 Task: Create Card Server Migration in Board Customer Acquisition Cost to Workspace Business Intelligence and Analytics. Create Card Operations Management Review in Board Customer Advocacy to Workspace Business Intelligence and Analytics. Create Card Disaster Recovery Planning in Board Business Model SWOT Analysis and Planning to Workspace Business Intelligence and Analytics
Action: Mouse moved to (82, 303)
Screenshot: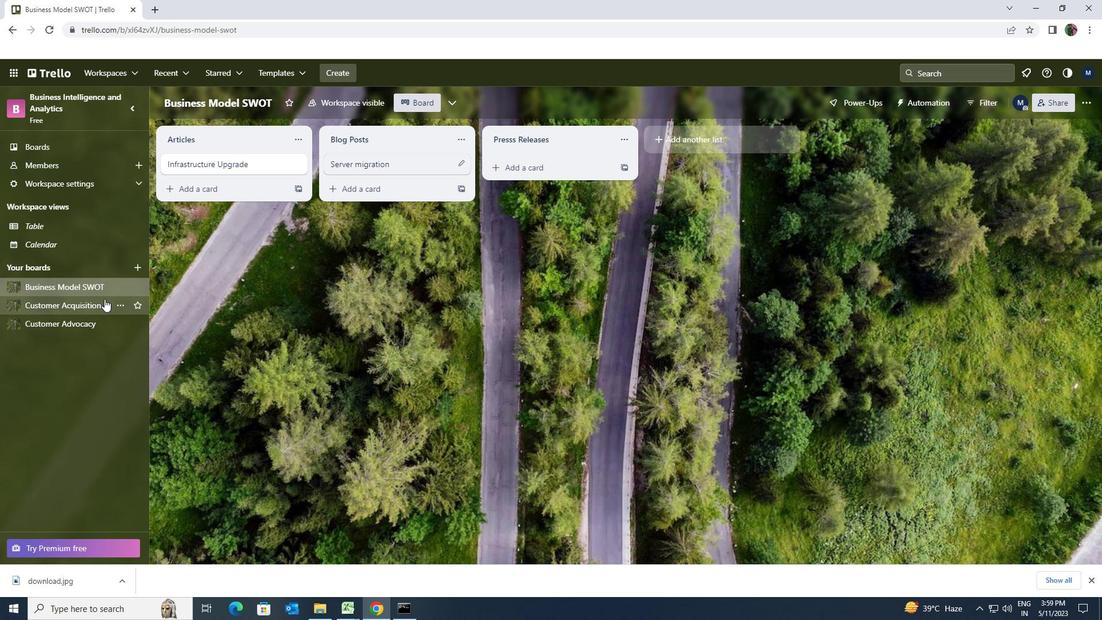 
Action: Mouse pressed left at (82, 303)
Screenshot: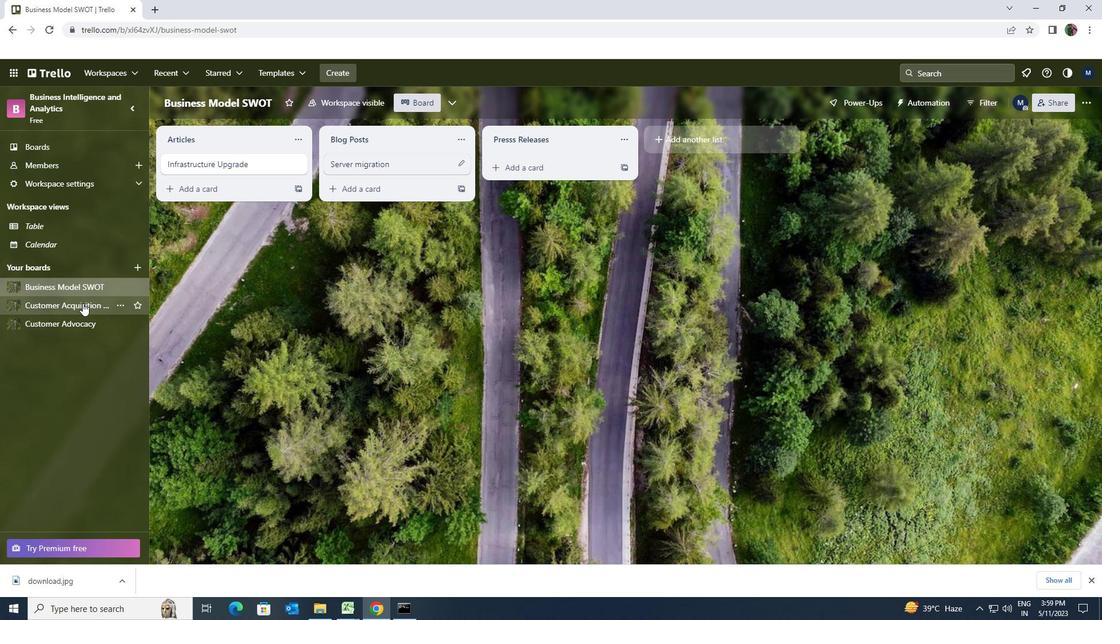
Action: Mouse moved to (525, 167)
Screenshot: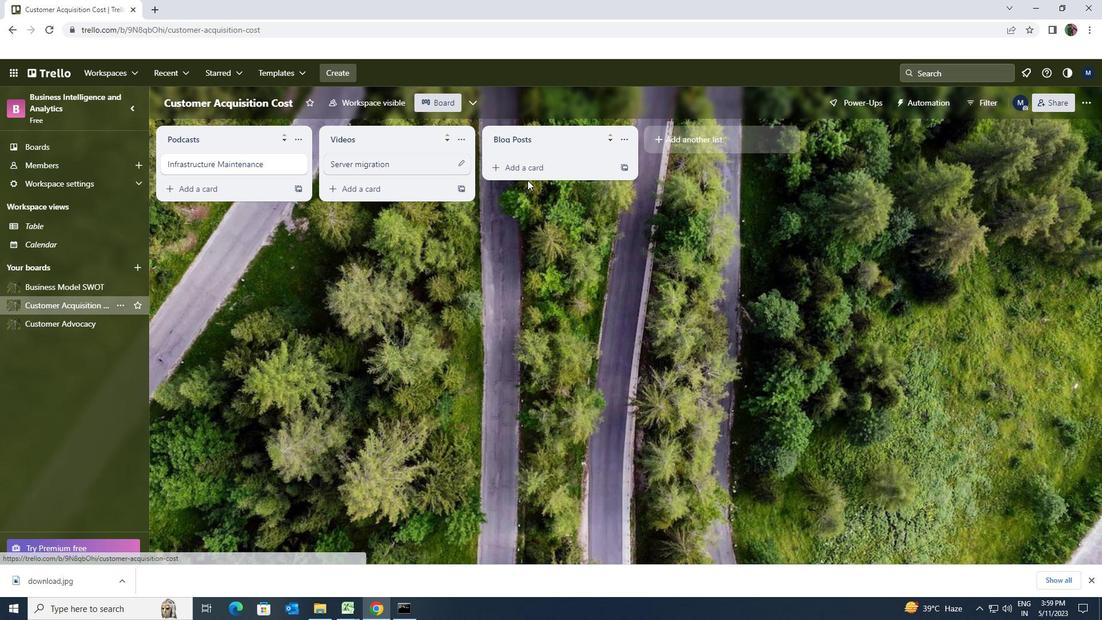 
Action: Mouse pressed left at (525, 167)
Screenshot: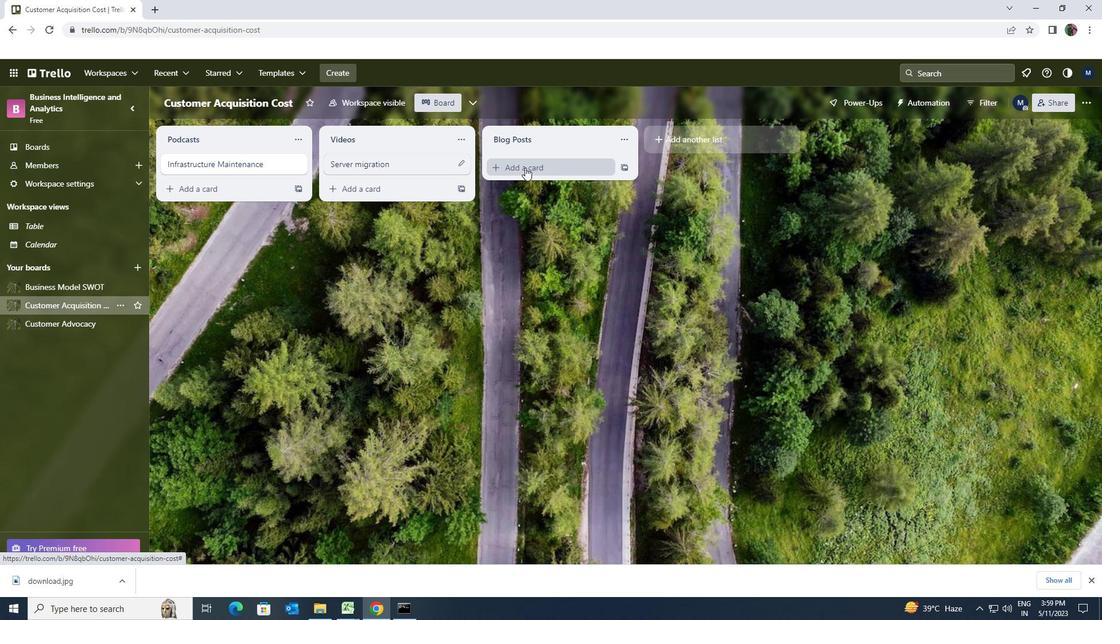 
Action: Key pressed <Key.shift>SERVER<Key.space>MIGRATION
Screenshot: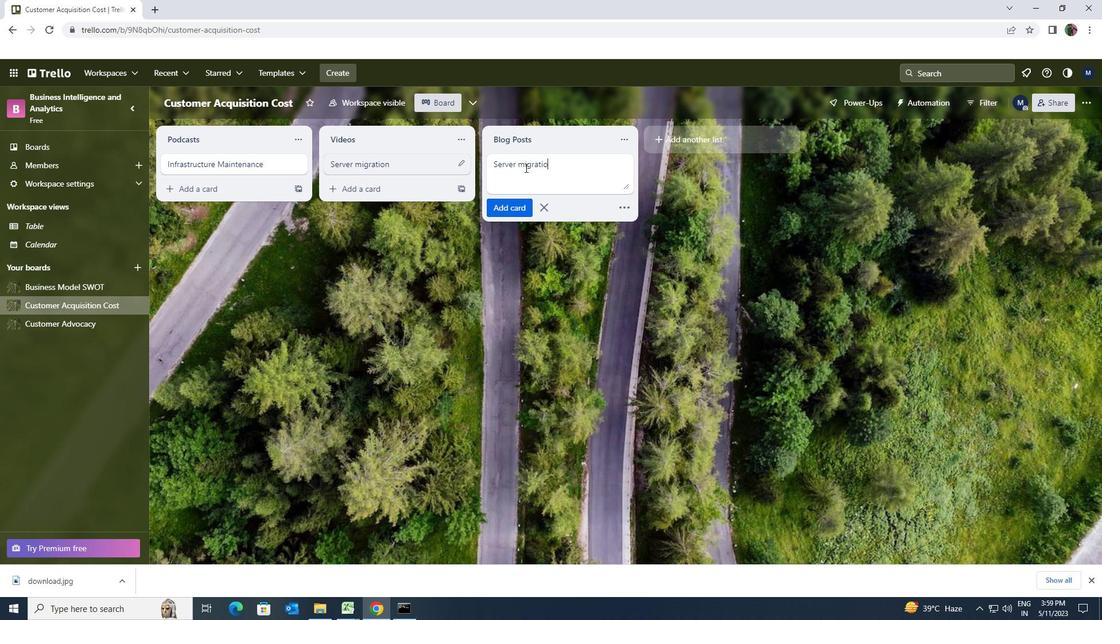 
Action: Mouse moved to (519, 204)
Screenshot: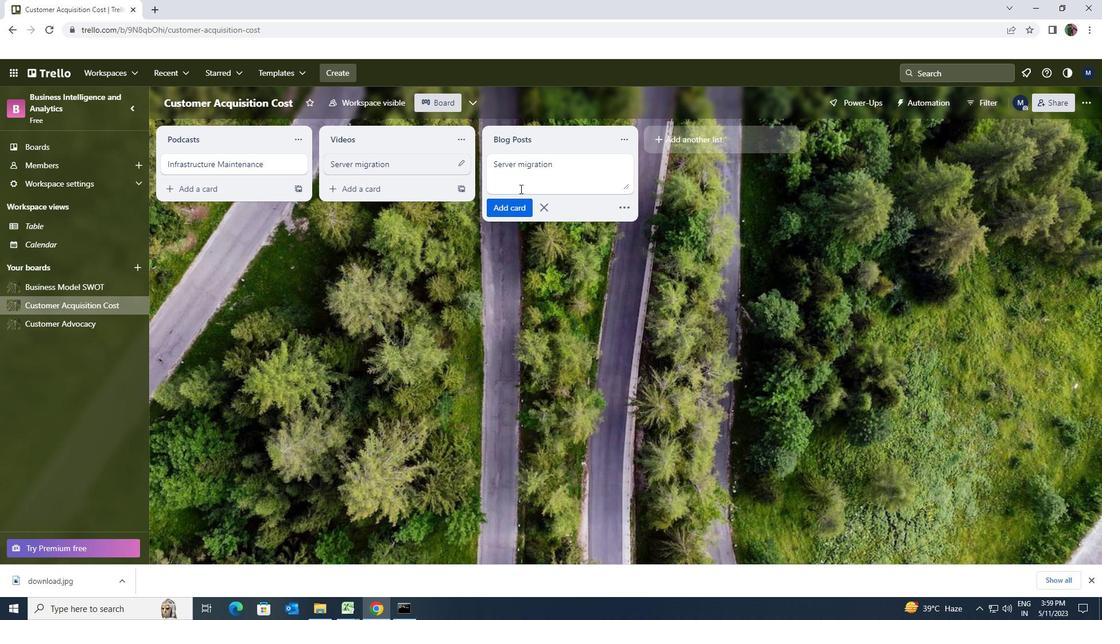 
Action: Mouse pressed left at (519, 204)
Screenshot: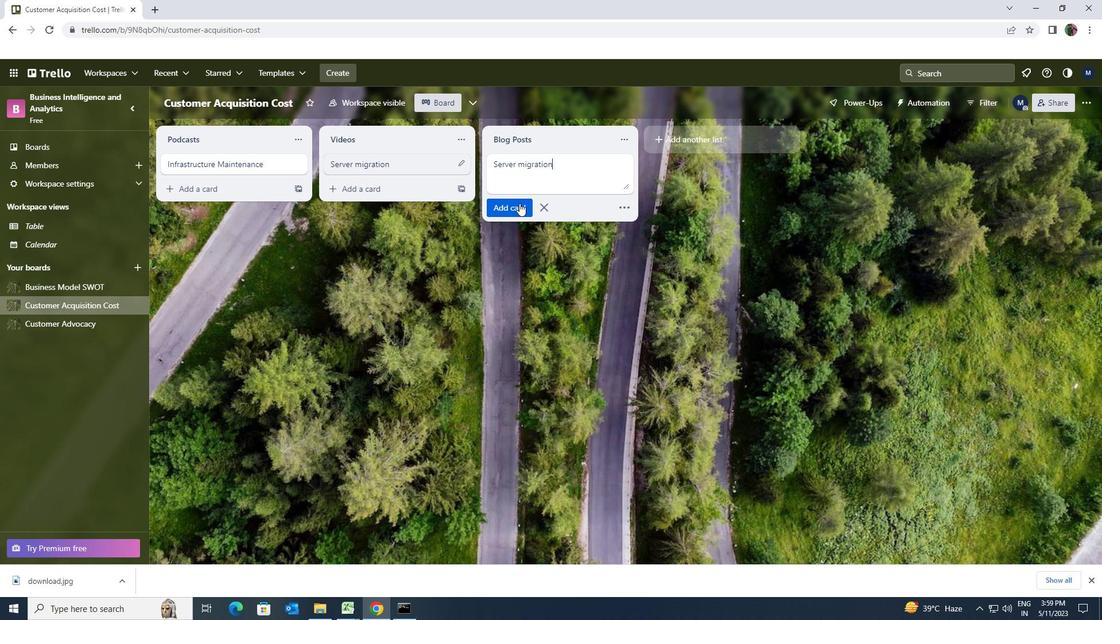 
Action: Mouse moved to (73, 322)
Screenshot: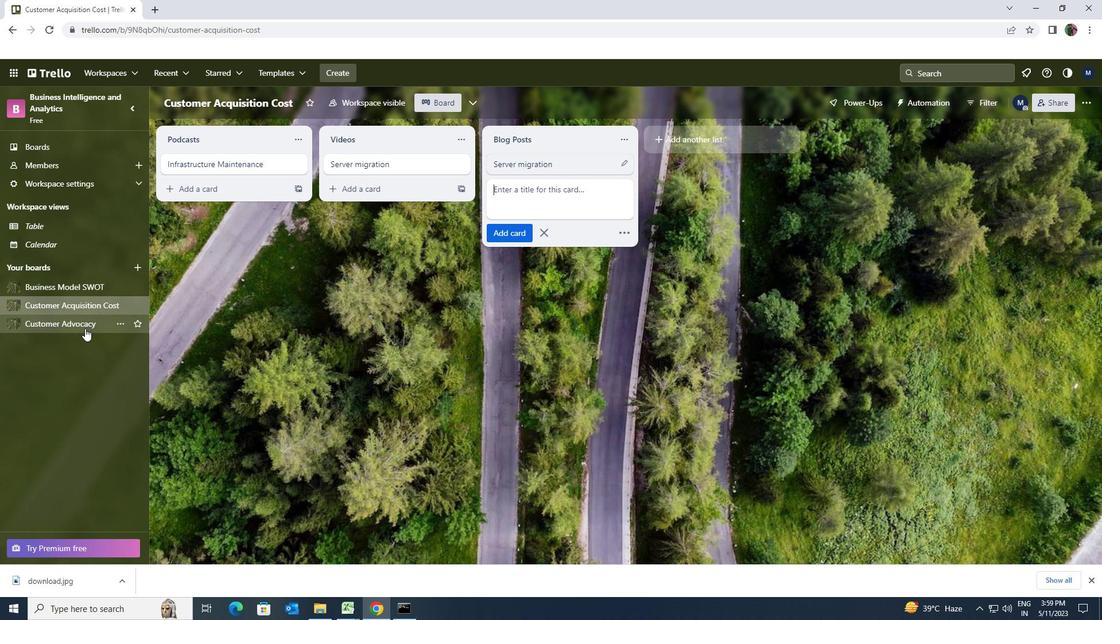 
Action: Mouse pressed left at (73, 322)
Screenshot: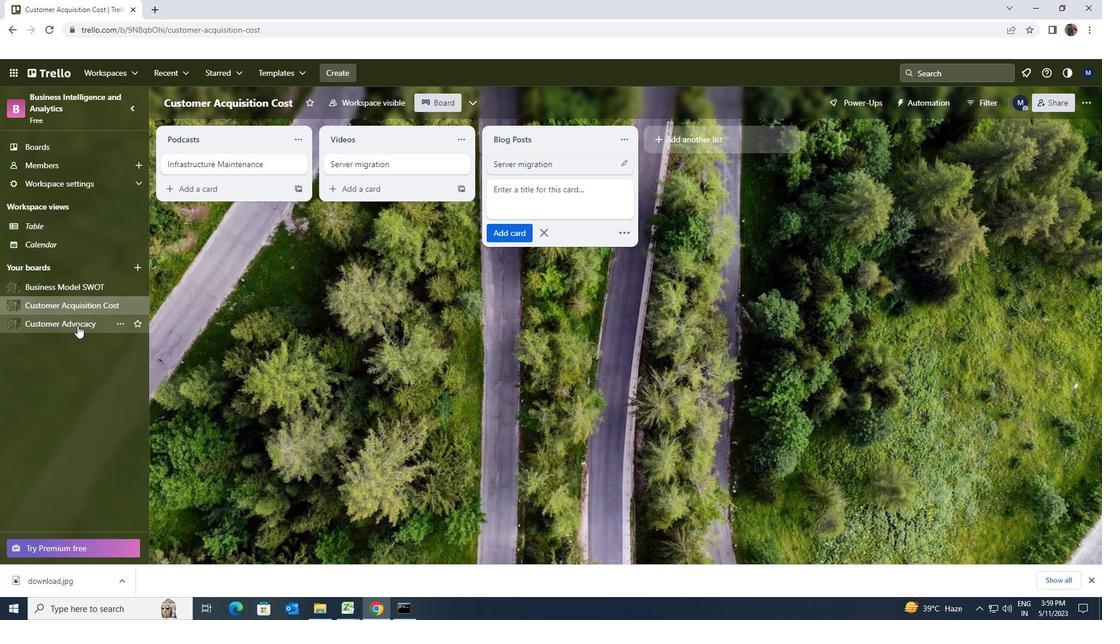 
Action: Mouse moved to (521, 169)
Screenshot: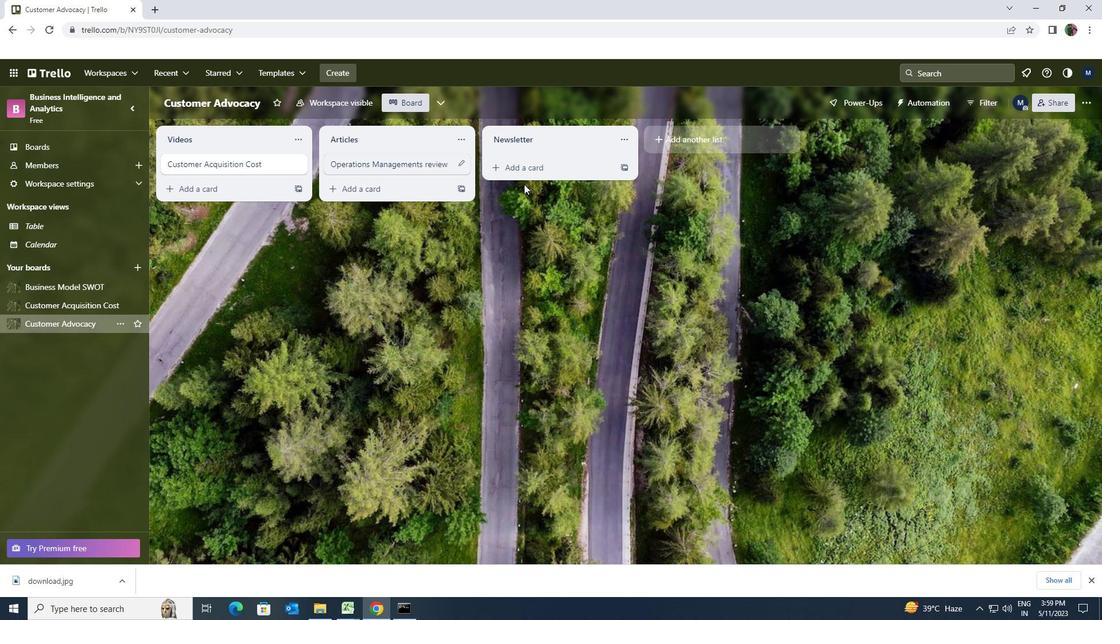 
Action: Mouse pressed left at (521, 169)
Screenshot: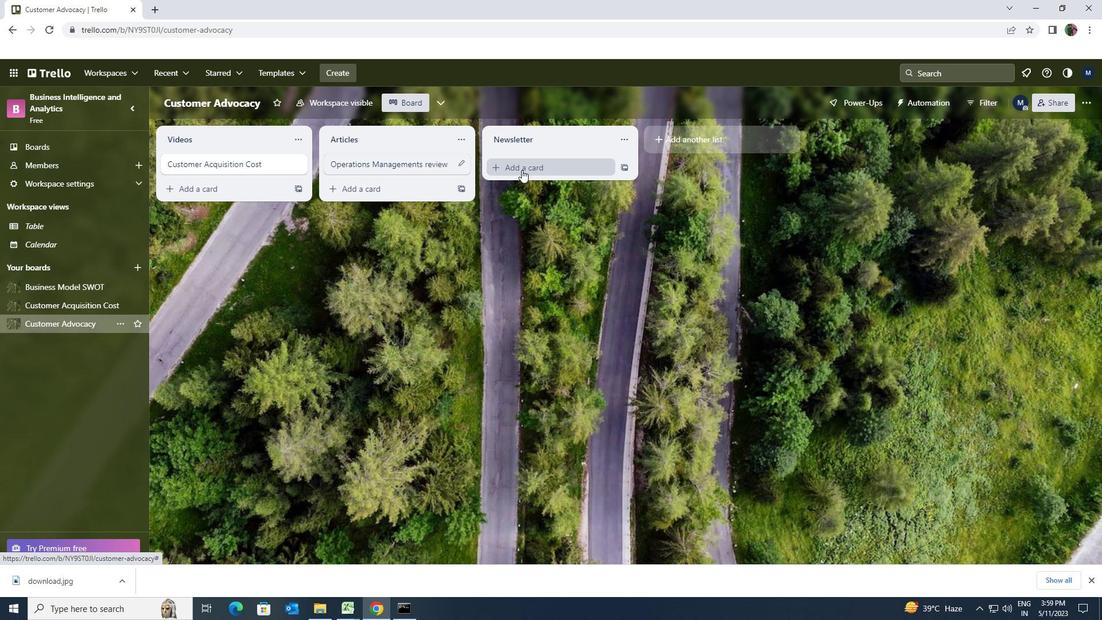 
Action: Mouse moved to (521, 169)
Screenshot: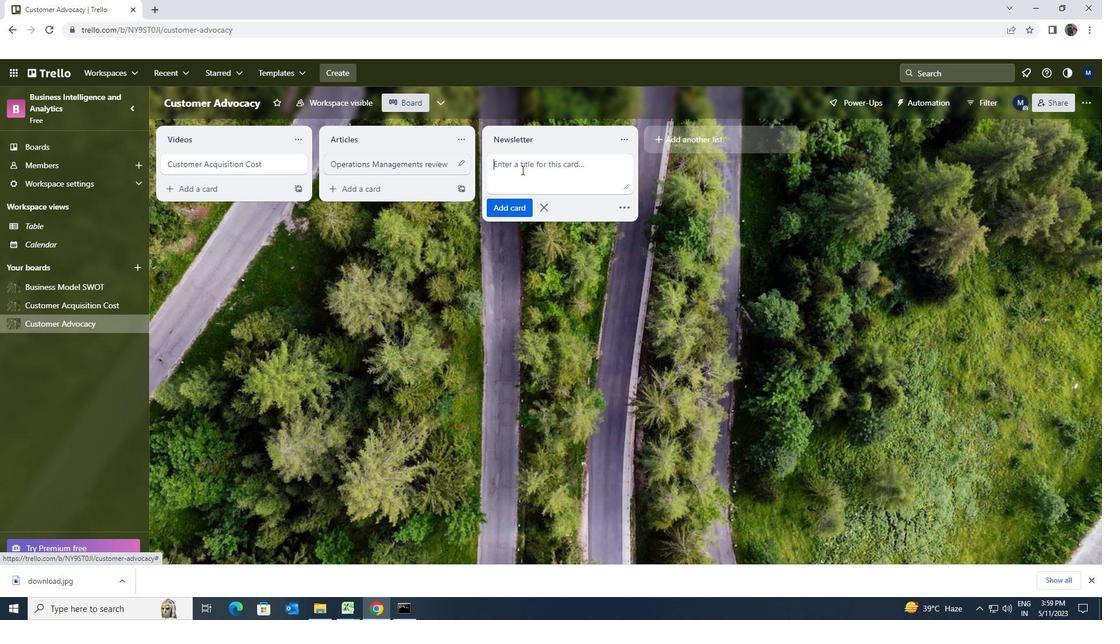 
Action: Key pressed <Key.shift><Key.shift><Key.shift><Key.shift><Key.shift><Key.shift><Key.shift><Key.shift>OPERATIONS<Key.space><Key.shift>MANAGEMENTS<Key.space><Key.shift>REVIEW
Screenshot: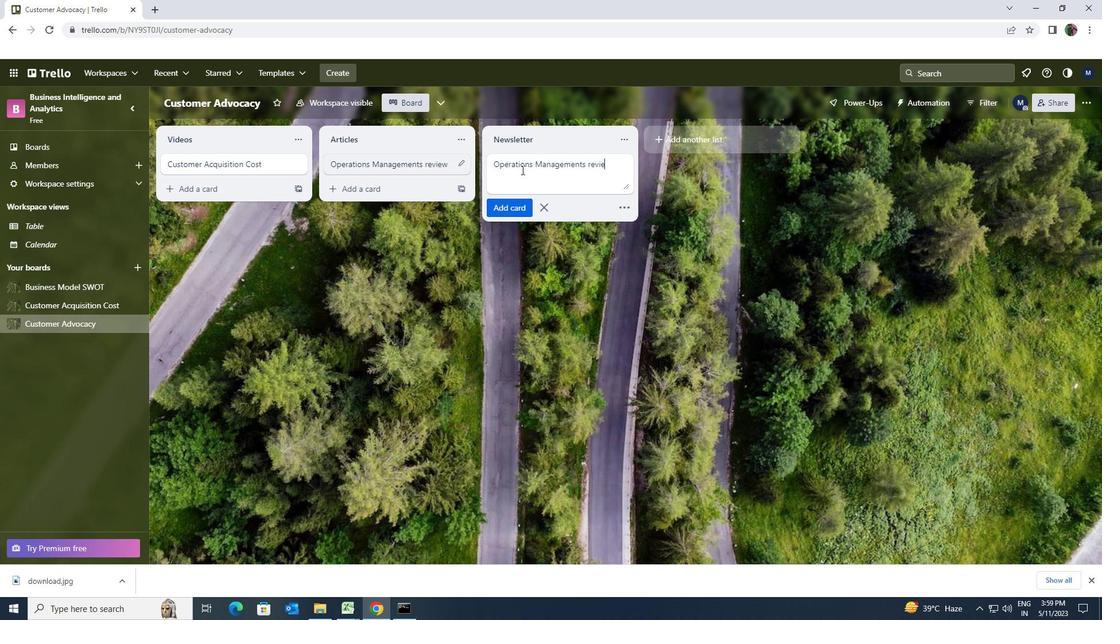 
Action: Mouse moved to (515, 210)
Screenshot: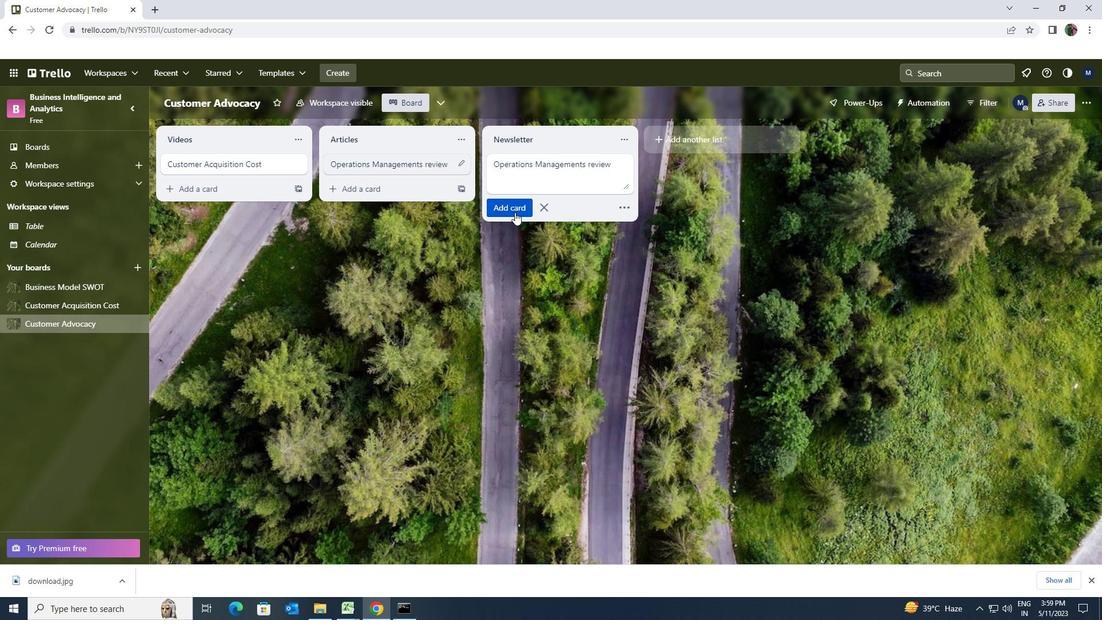 
Action: Mouse pressed left at (515, 210)
Screenshot: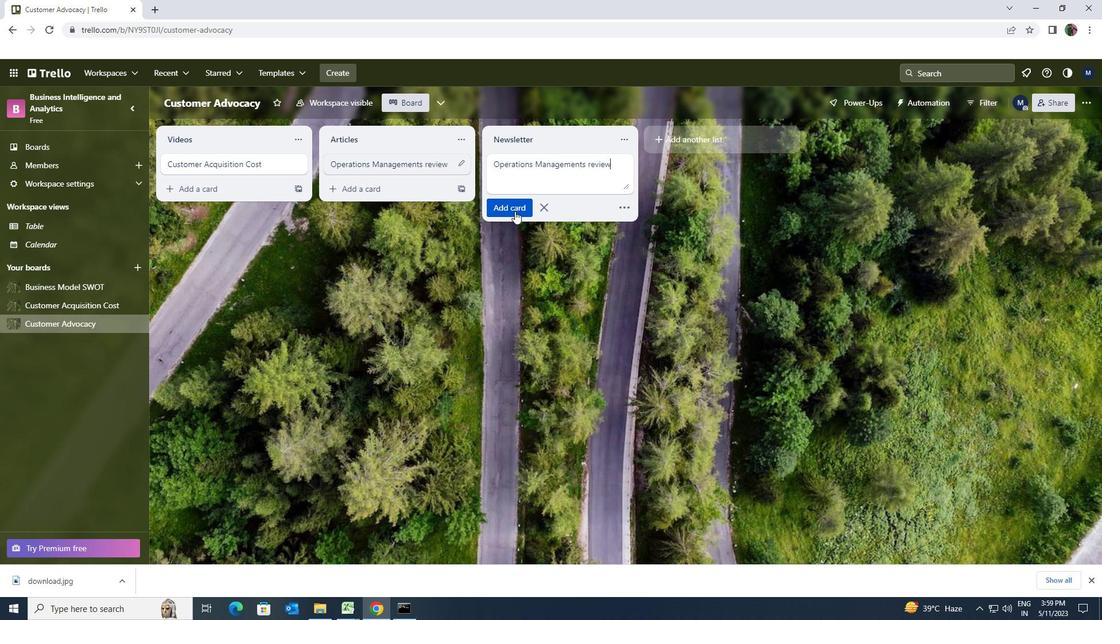 
Action: Mouse moved to (79, 285)
Screenshot: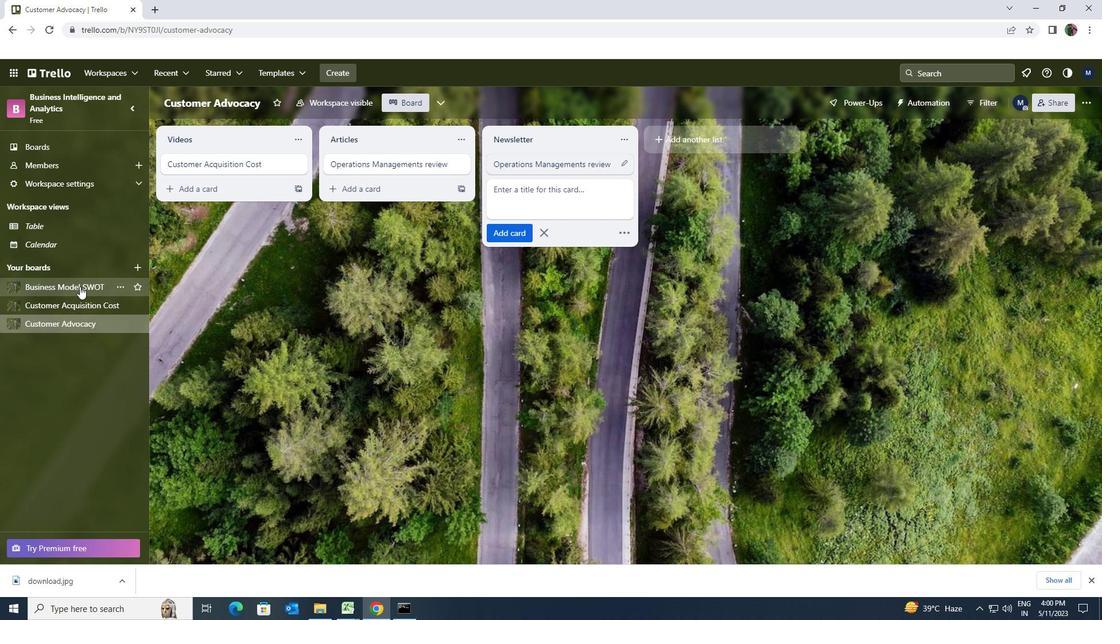 
Action: Mouse pressed left at (79, 285)
Screenshot: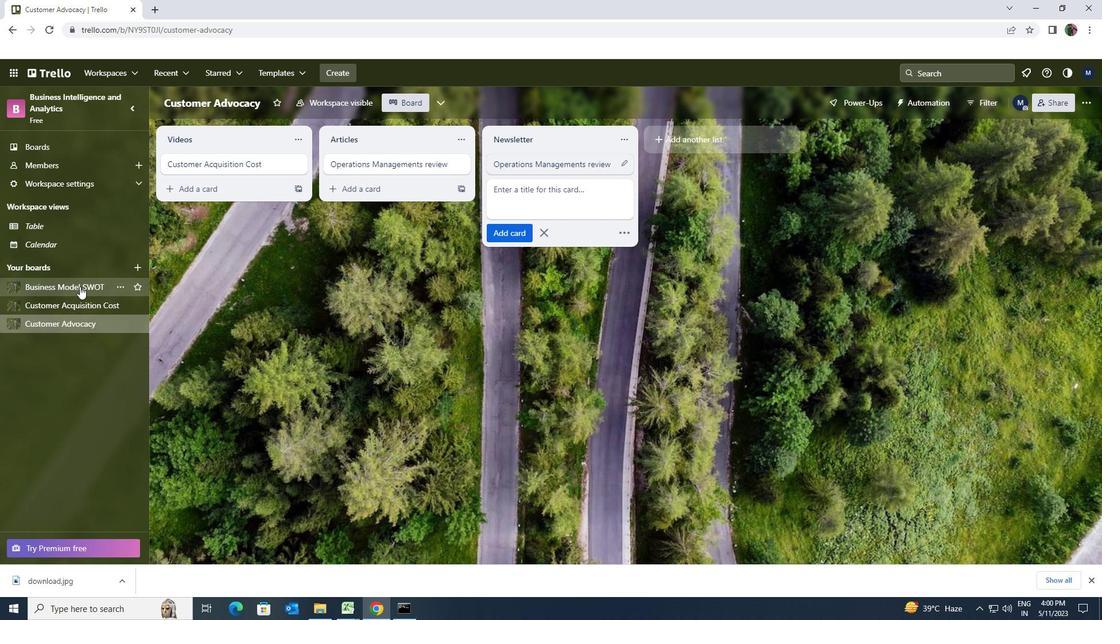 
Action: Mouse moved to (518, 171)
Screenshot: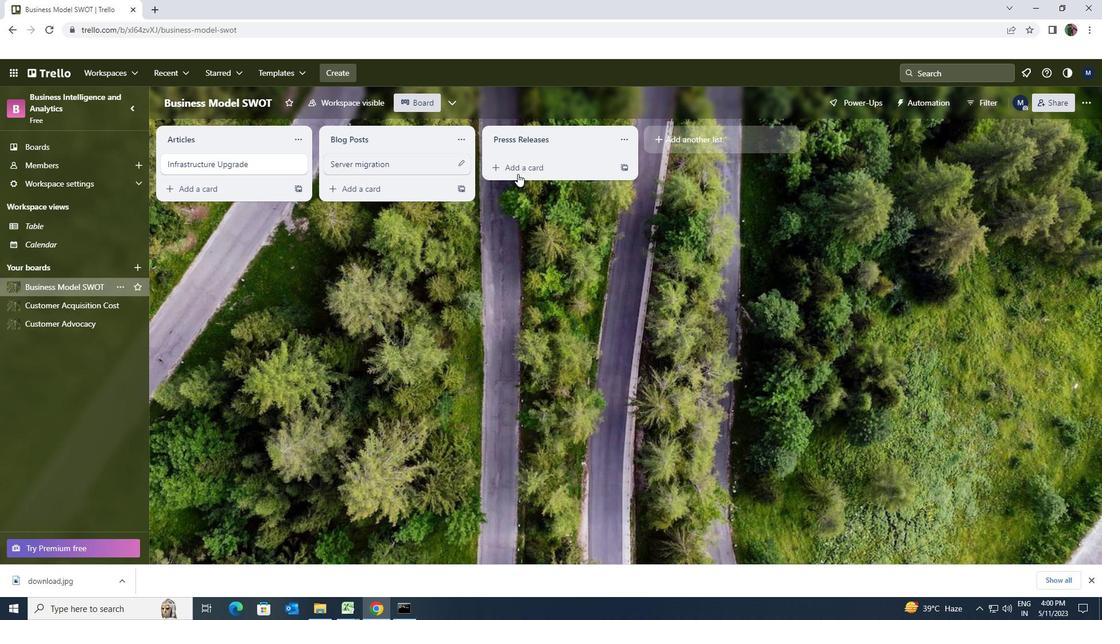 
Action: Mouse pressed left at (518, 171)
Screenshot: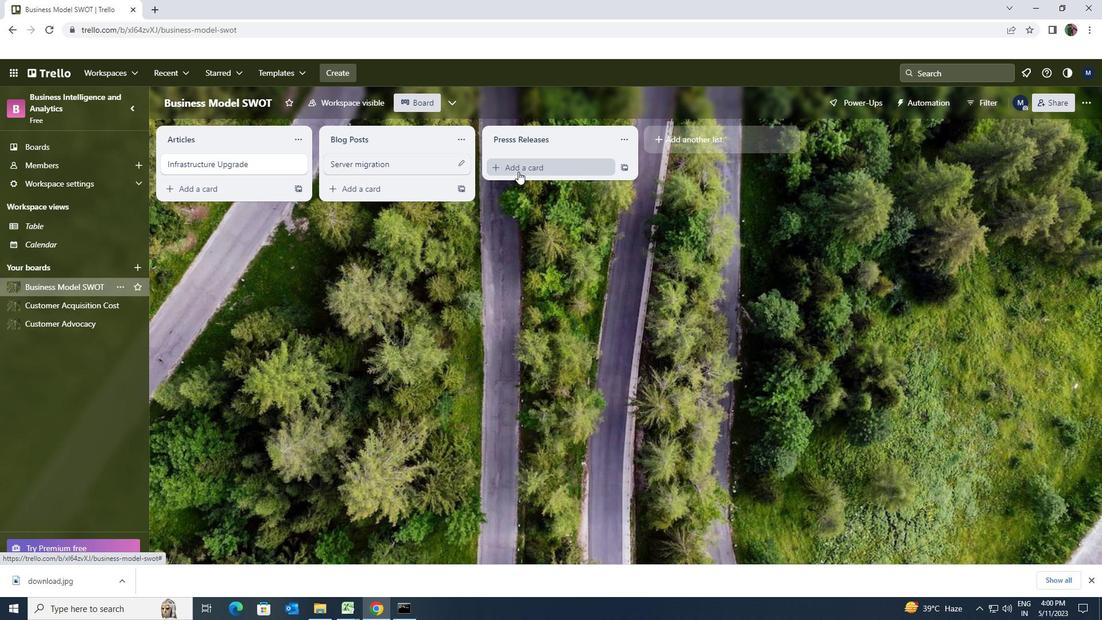 
Action: Key pressed <Key.shift>DISATER<Key.space><Key.backspace><Key.backspace><Key.backspace><Key.backspace>STER<Key.space><Key.shift><Key.shift><Key.shift><Key.shift><Key.shift>RECOVERY<Key.space><Key.shift>PLANNING
Screenshot: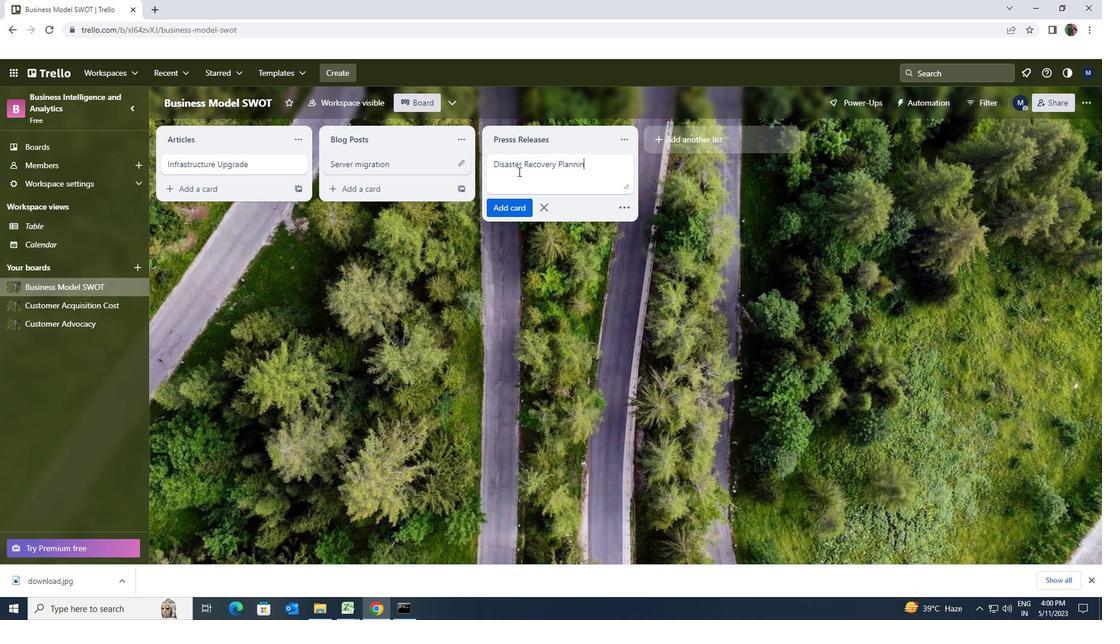 
Action: Mouse moved to (523, 208)
Screenshot: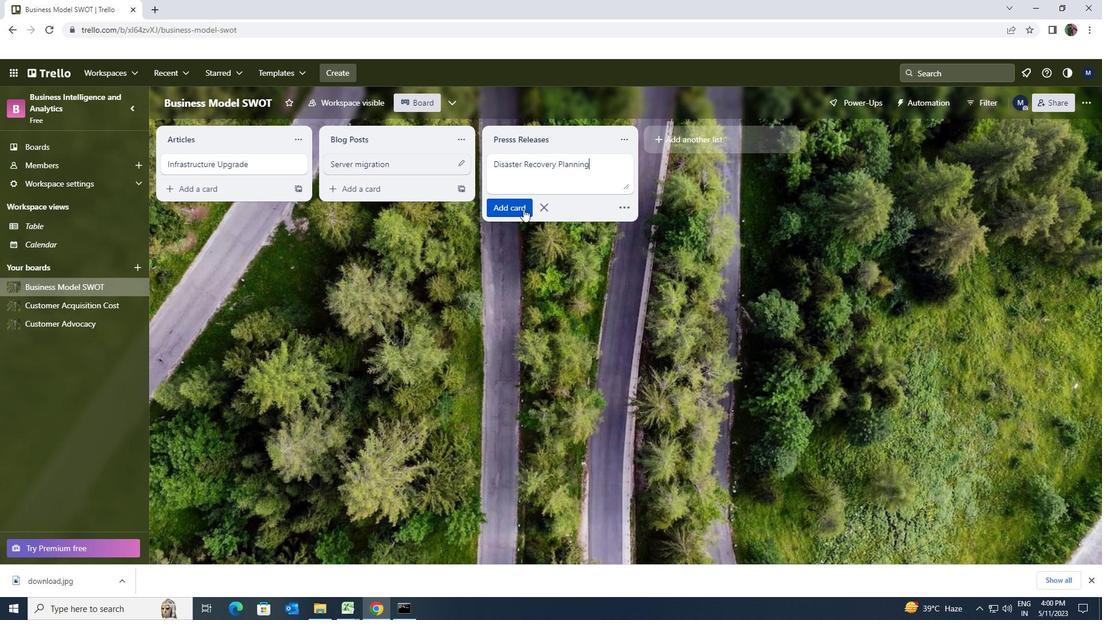 
Action: Mouse pressed left at (523, 208)
Screenshot: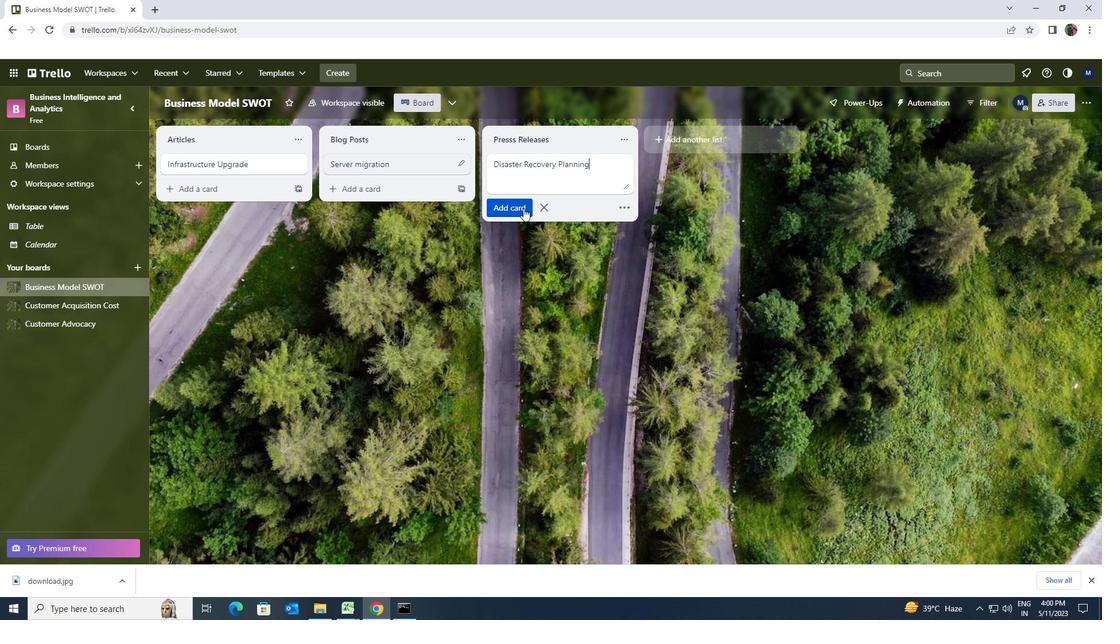
